 Task: Check the average views per listing of range oven in the last 5 years.
Action: Mouse moved to (958, 226)
Screenshot: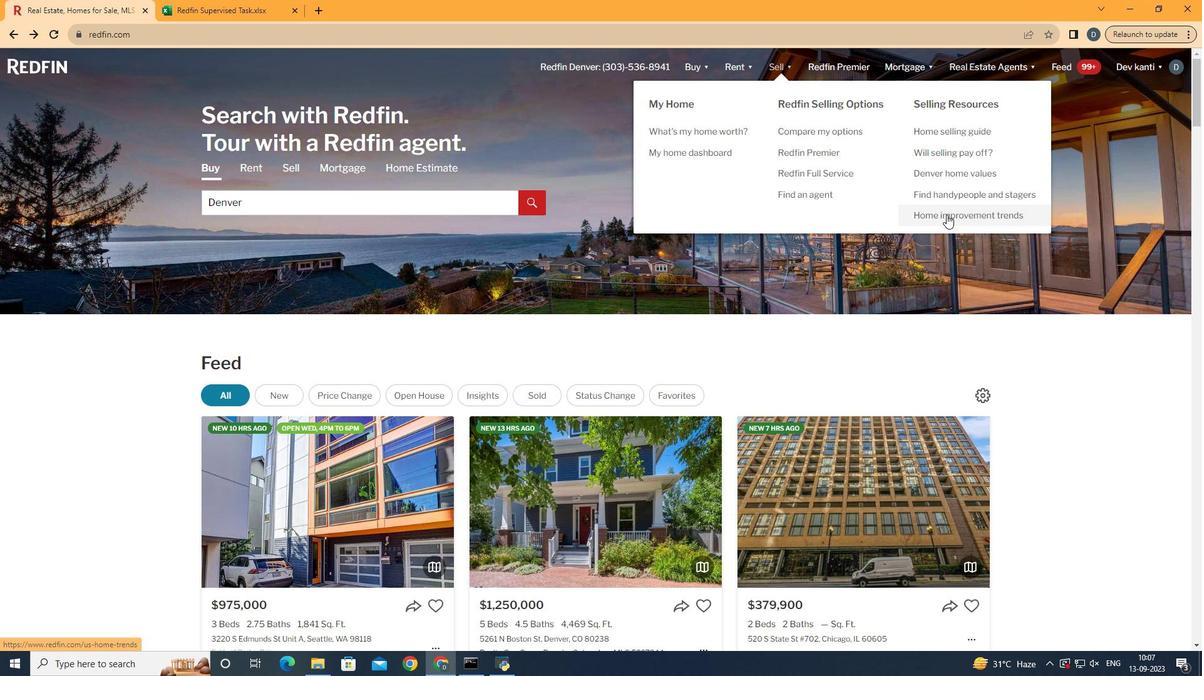 
Action: Mouse pressed left at (958, 226)
Screenshot: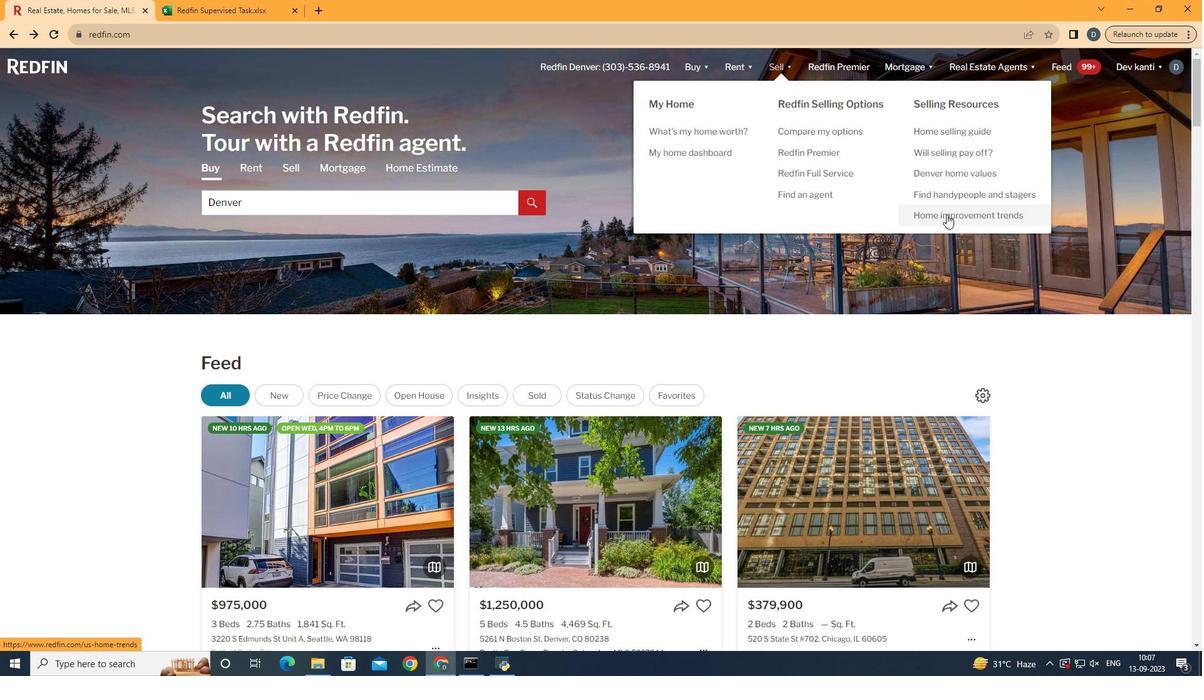 
Action: Mouse moved to (315, 257)
Screenshot: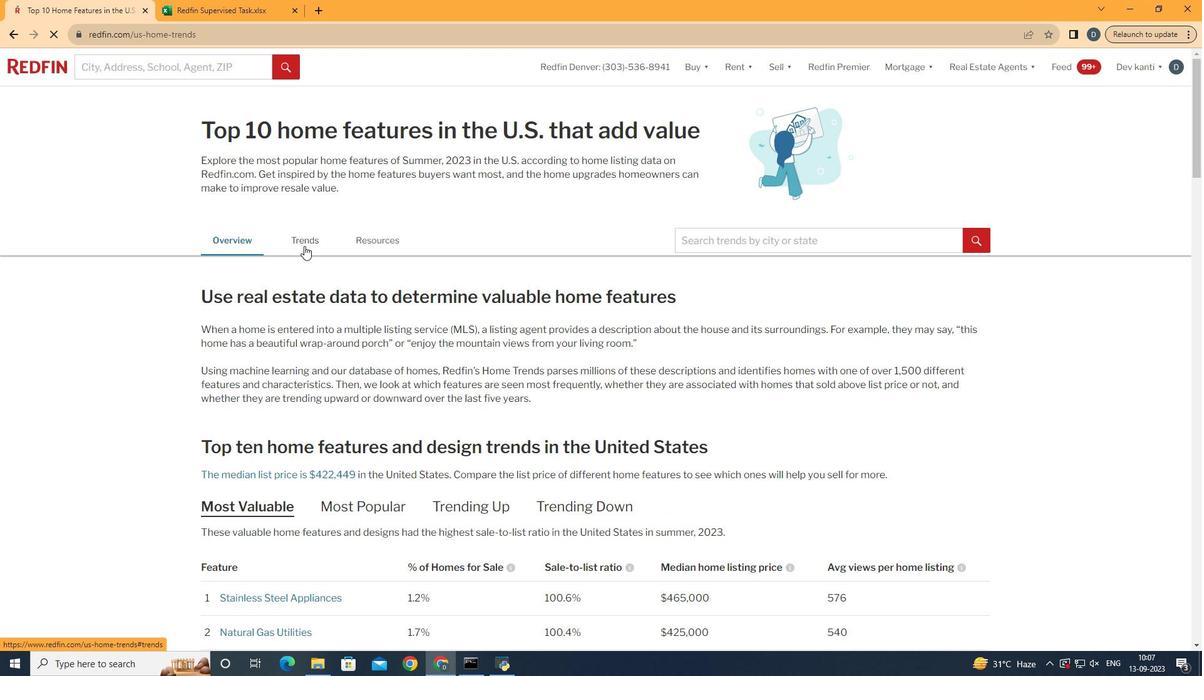 
Action: Mouse pressed left at (315, 257)
Screenshot: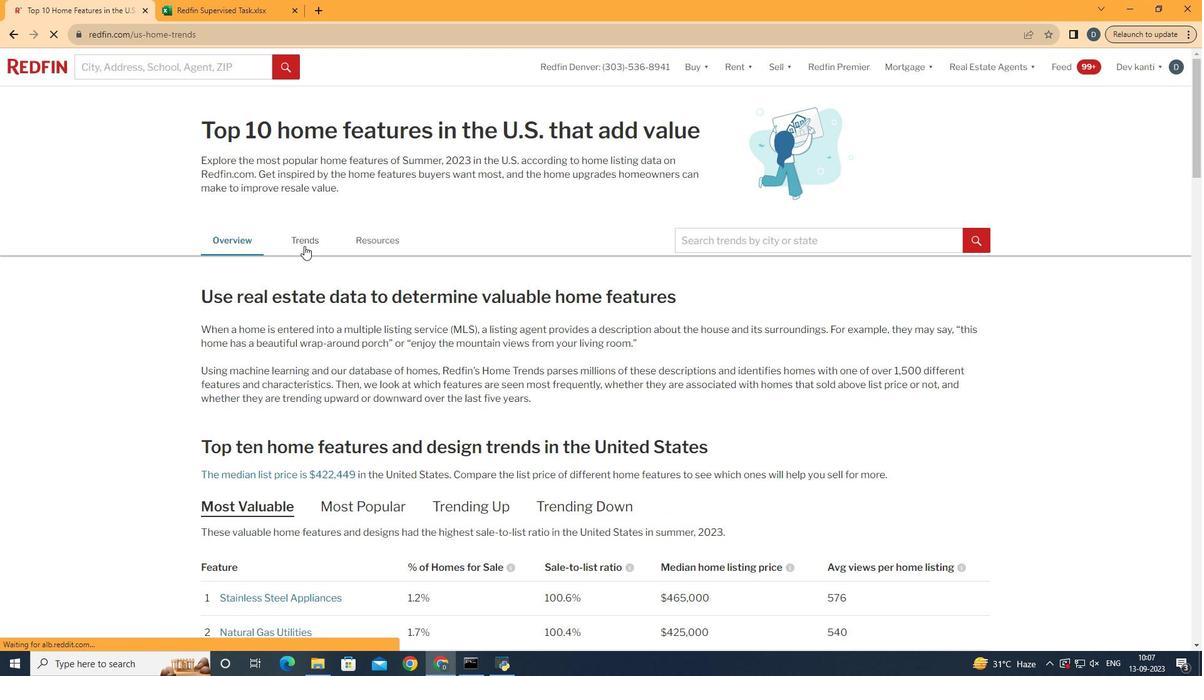 
Action: Mouse moved to (450, 407)
Screenshot: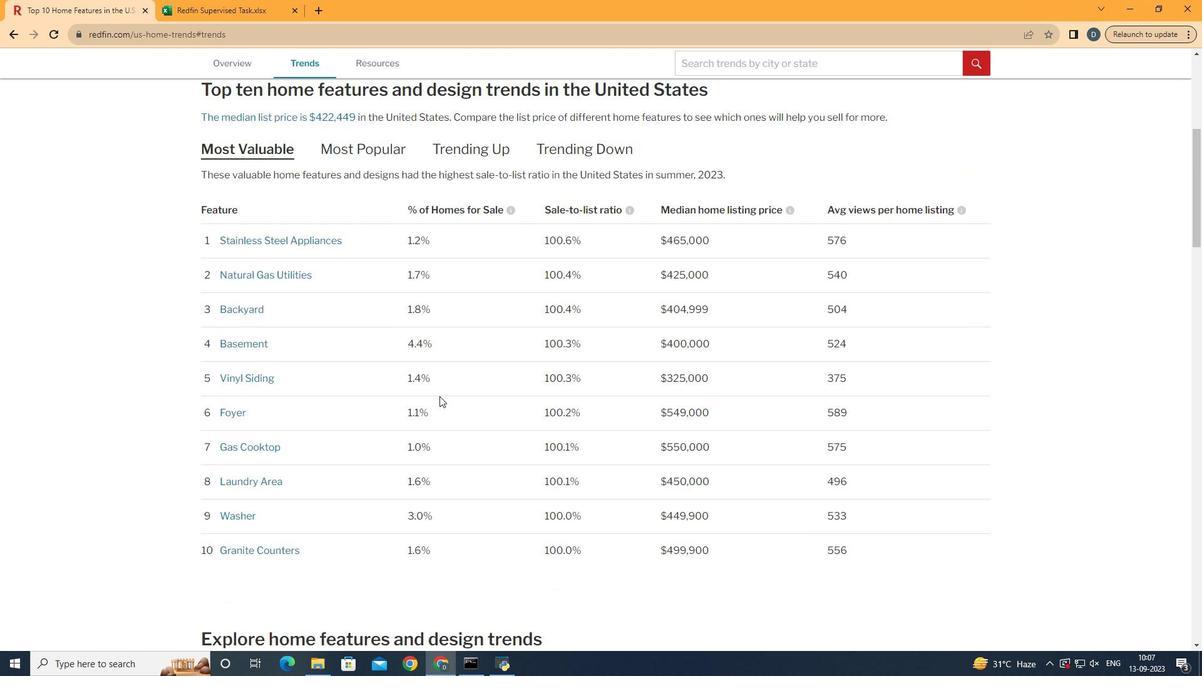 
Action: Mouse scrolled (450, 407) with delta (0, 0)
Screenshot: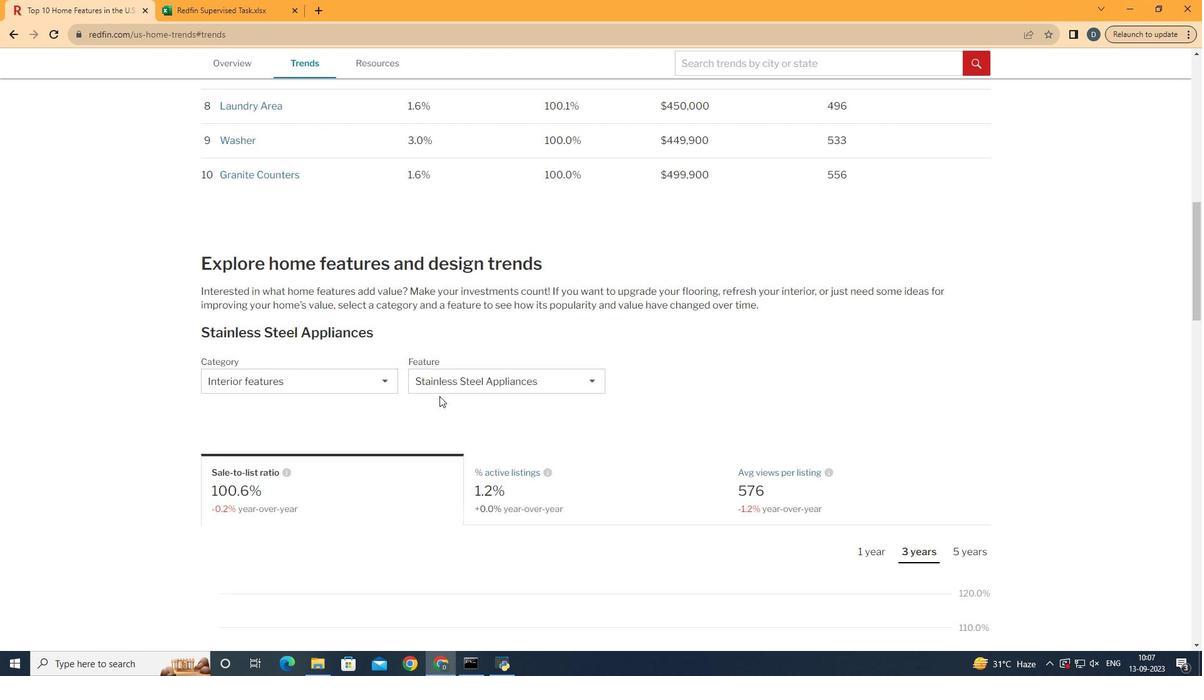 
Action: Mouse scrolled (450, 407) with delta (0, 0)
Screenshot: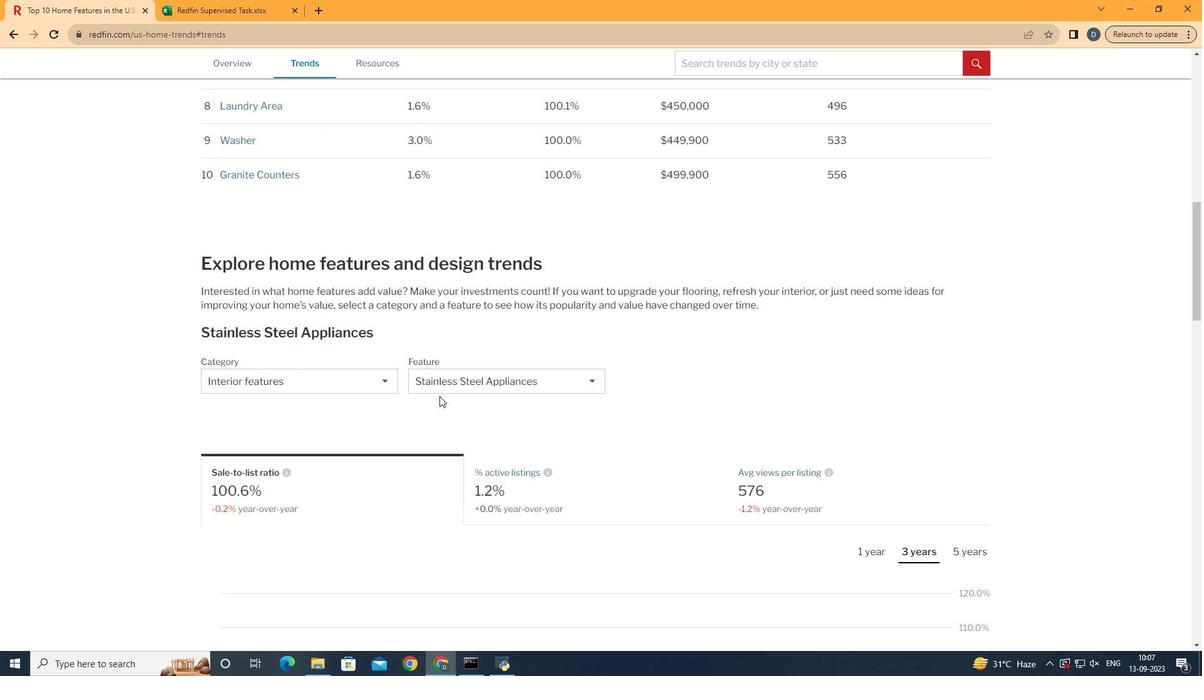
Action: Mouse scrolled (450, 407) with delta (0, 0)
Screenshot: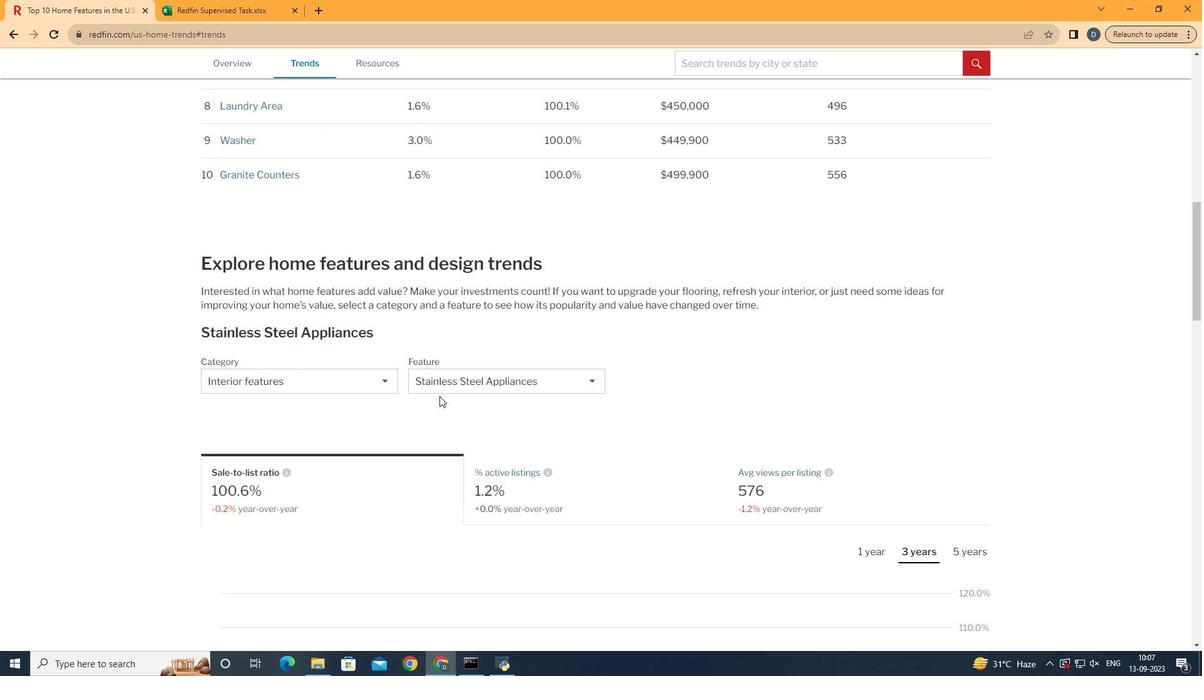 
Action: Mouse scrolled (450, 407) with delta (0, 0)
Screenshot: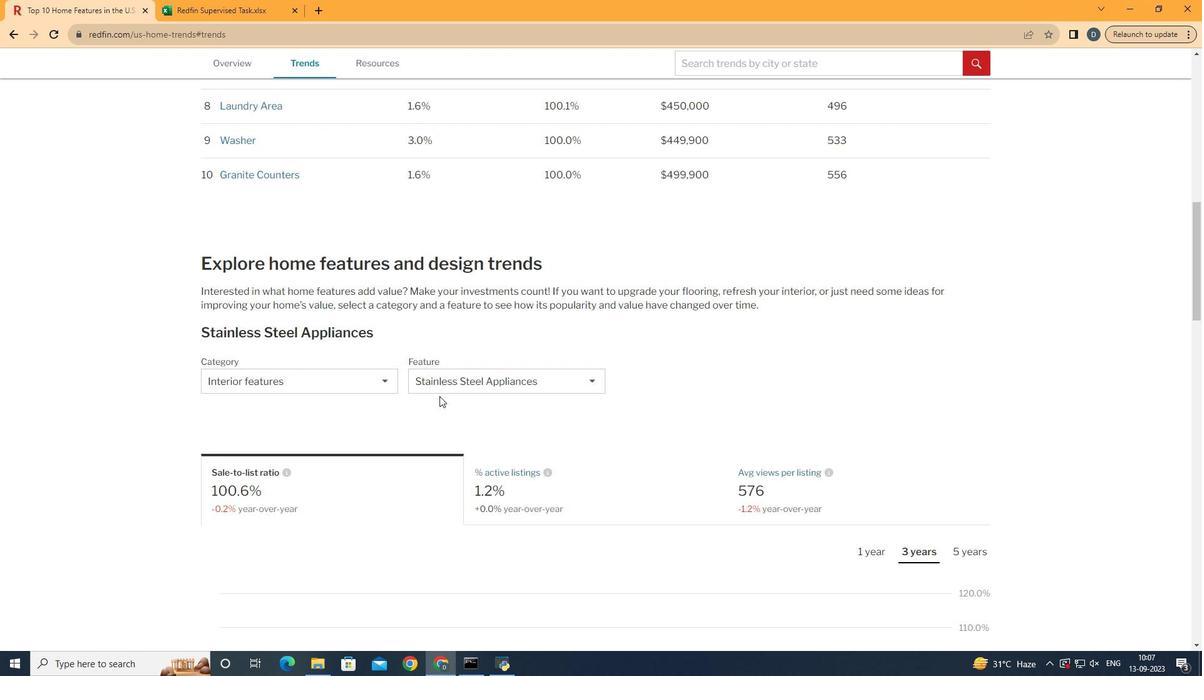 
Action: Mouse scrolled (450, 407) with delta (0, 0)
Screenshot: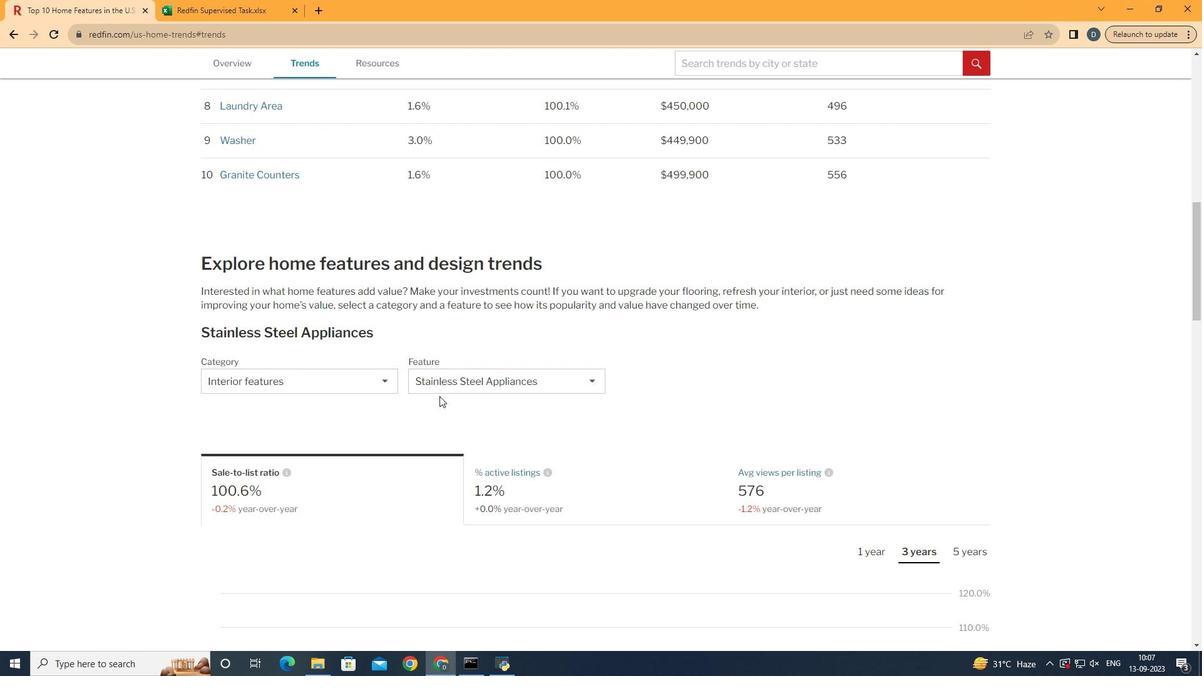 
Action: Mouse scrolled (450, 407) with delta (0, 0)
Screenshot: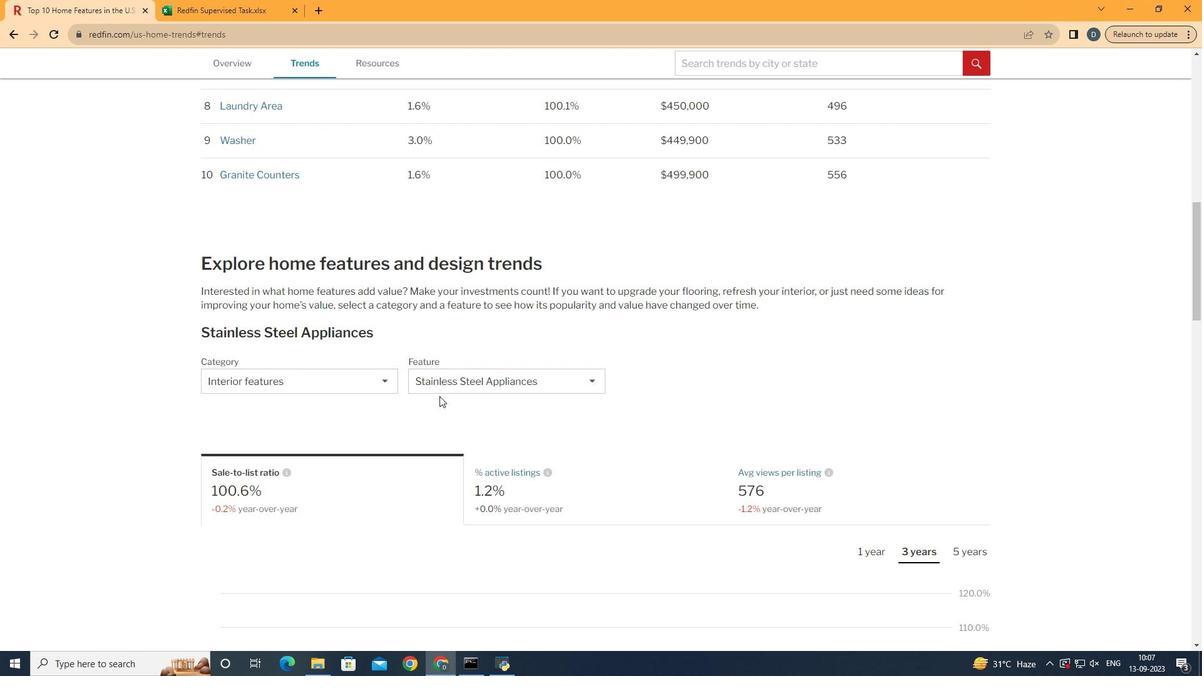 
Action: Mouse scrolled (450, 407) with delta (0, 0)
Screenshot: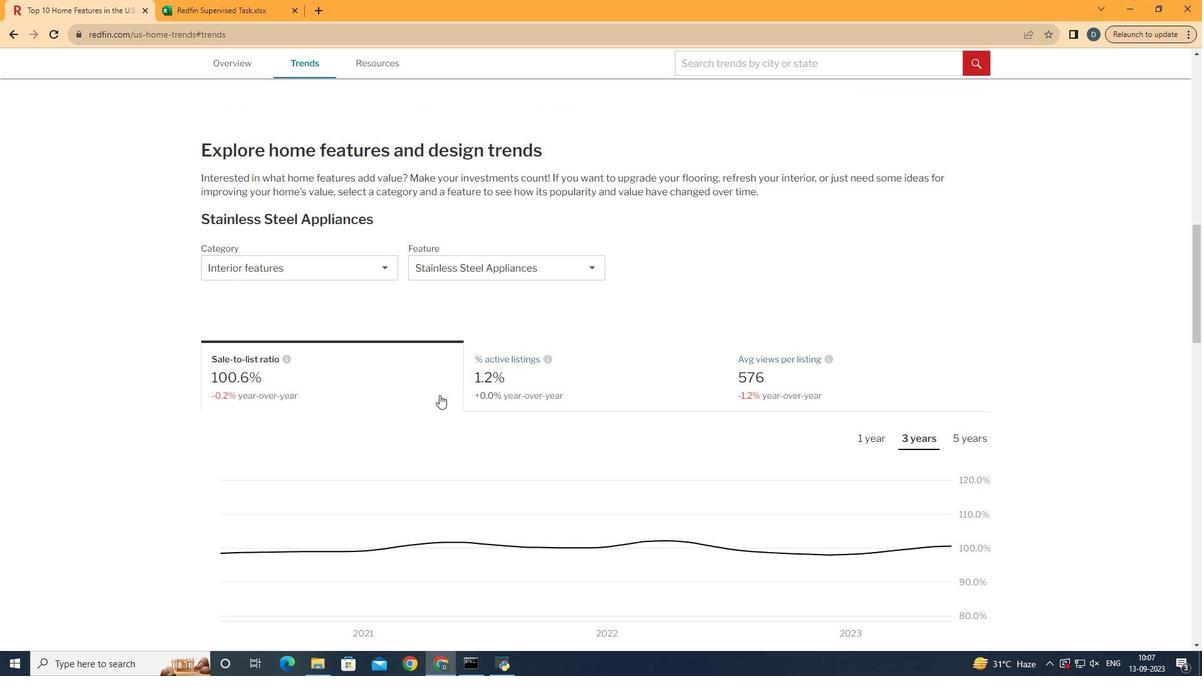 
Action: Mouse scrolled (450, 407) with delta (0, 0)
Screenshot: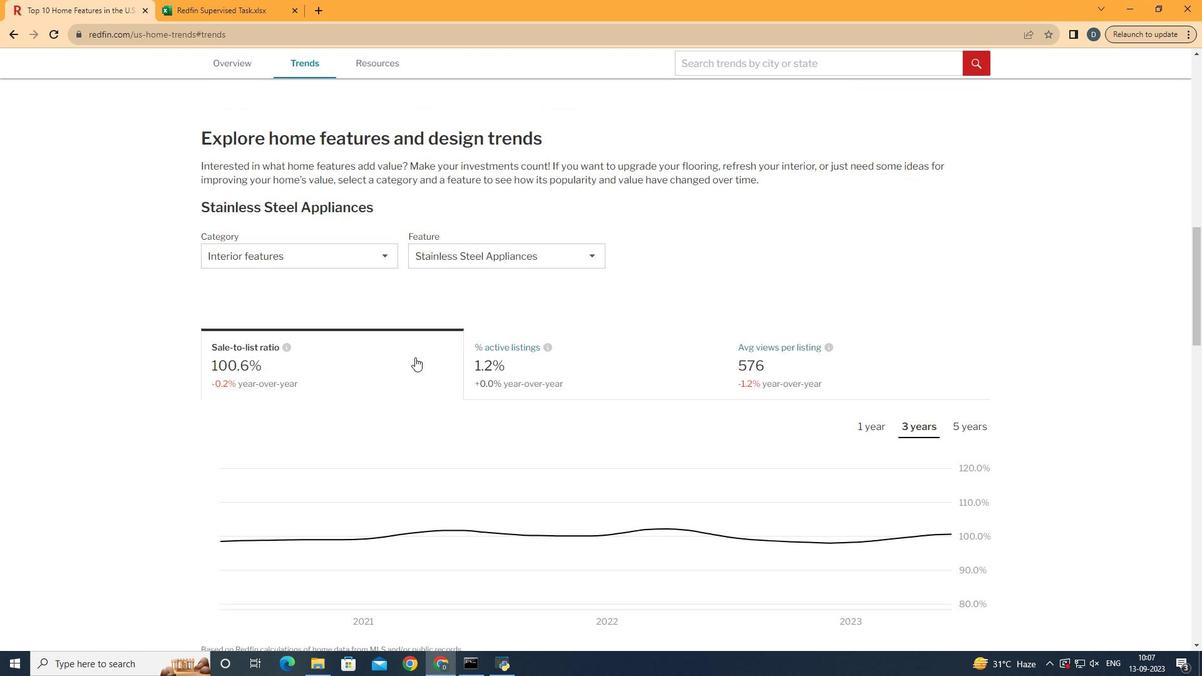 
Action: Mouse moved to (380, 272)
Screenshot: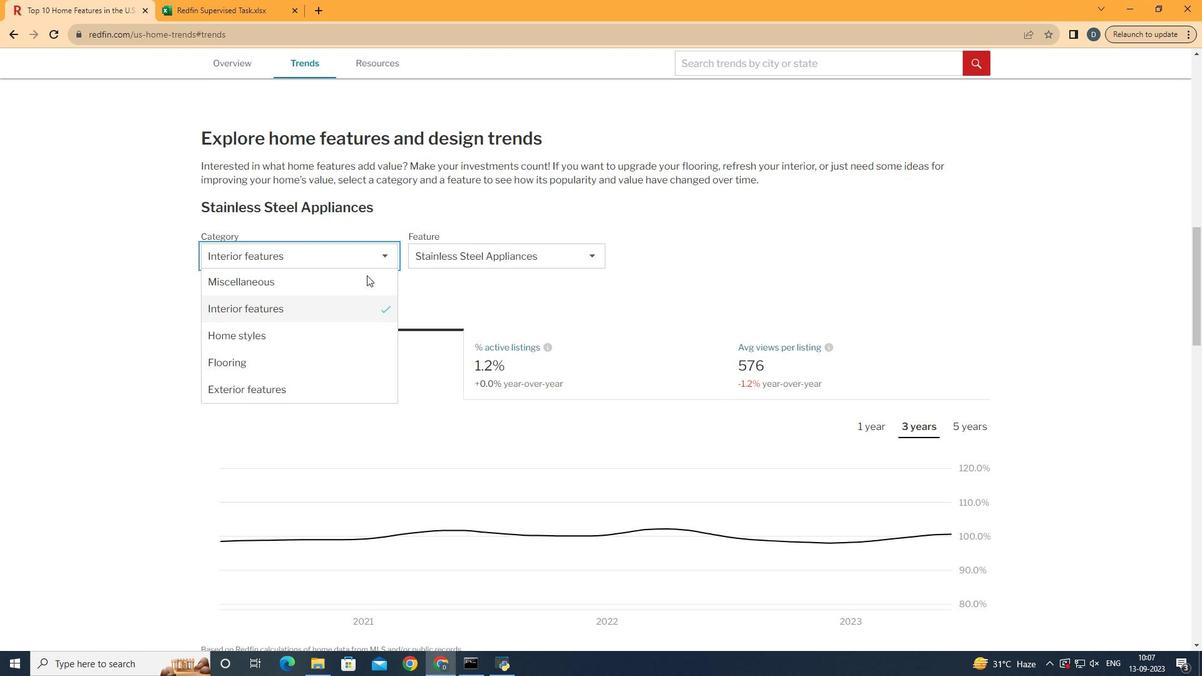 
Action: Mouse pressed left at (380, 272)
Screenshot: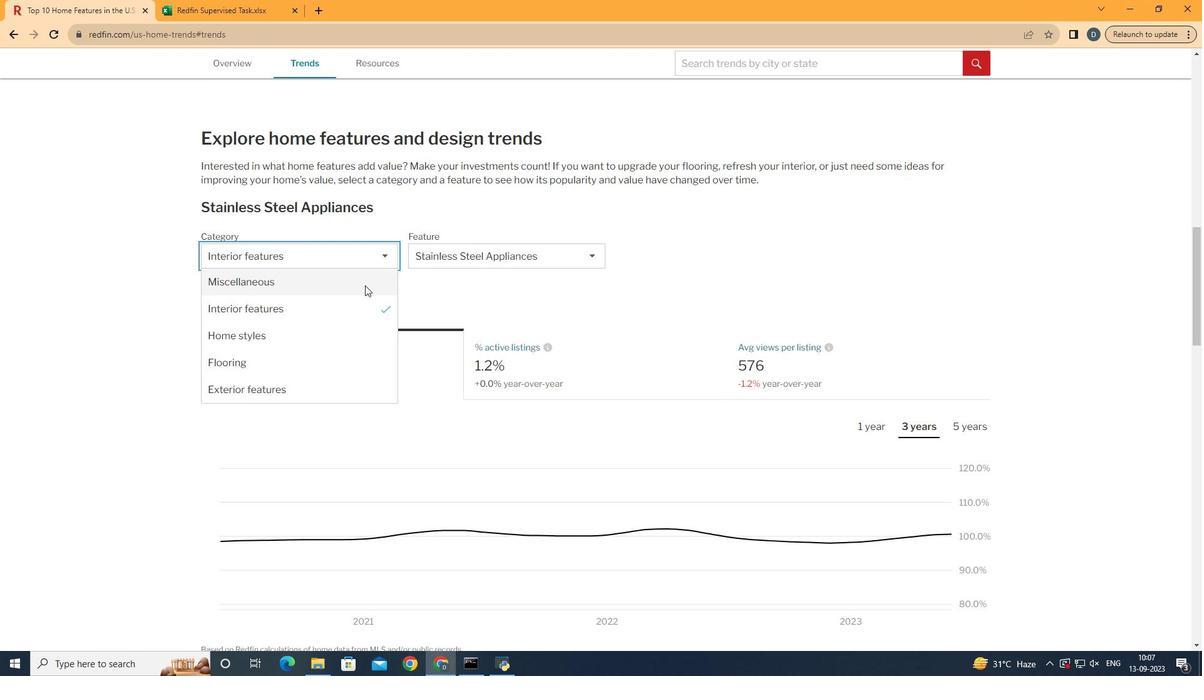 
Action: Mouse moved to (372, 320)
Screenshot: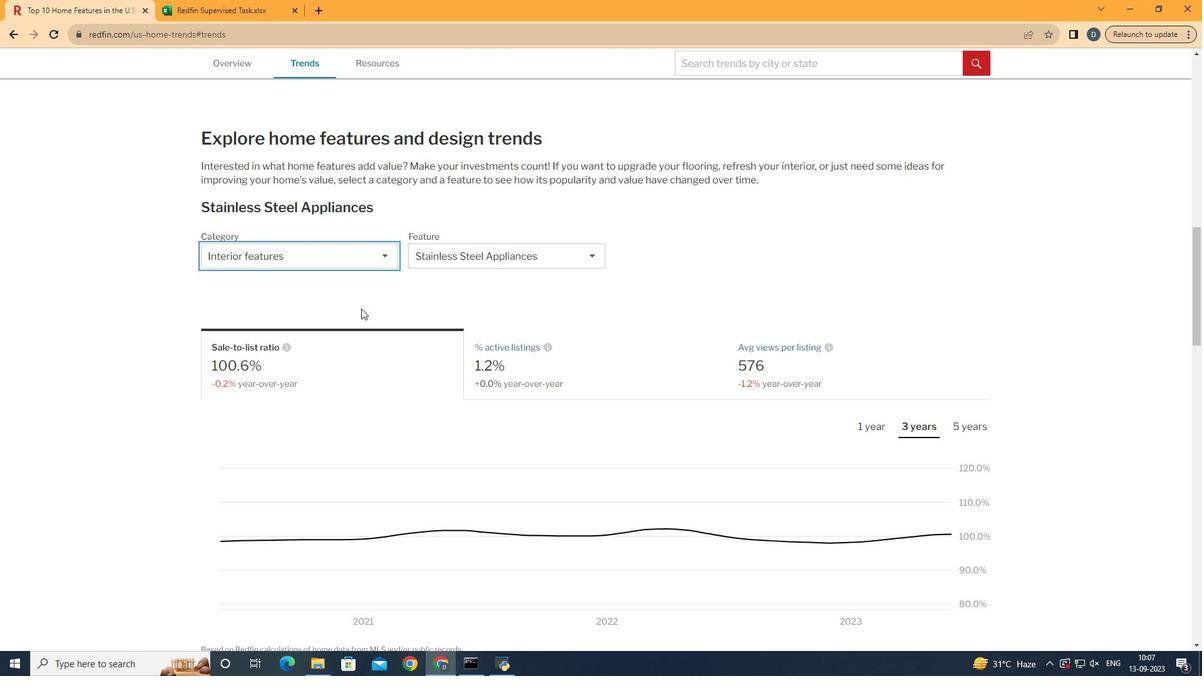 
Action: Mouse pressed left at (372, 320)
Screenshot: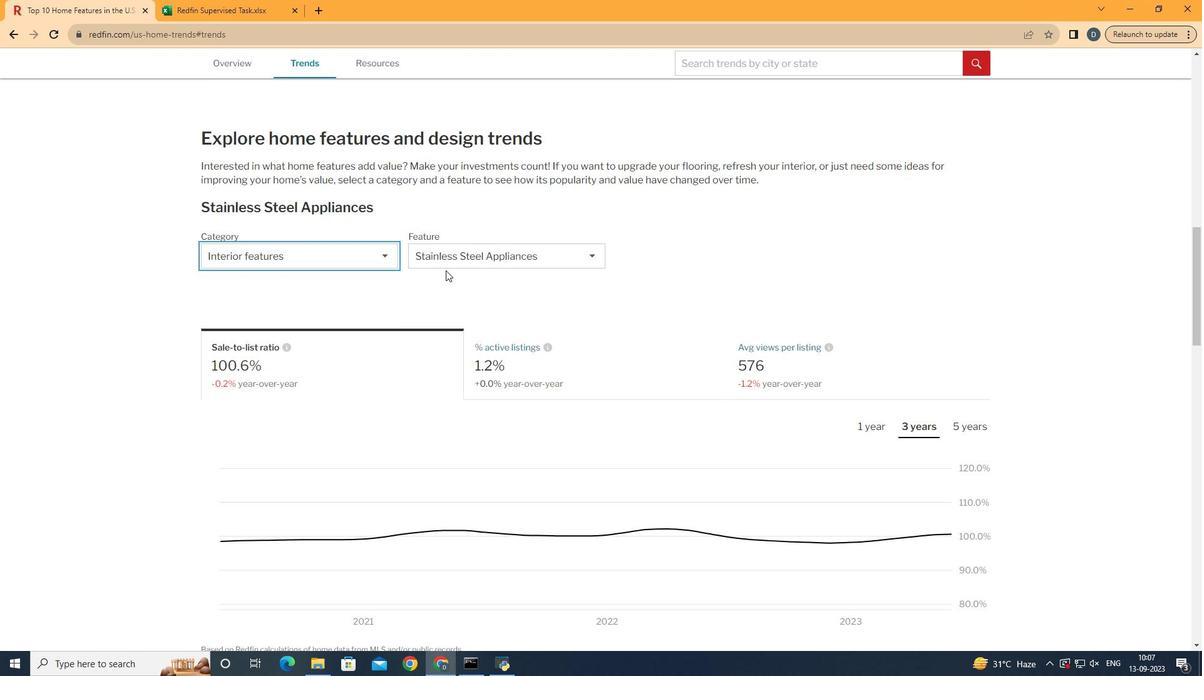
Action: Mouse moved to (546, 244)
Screenshot: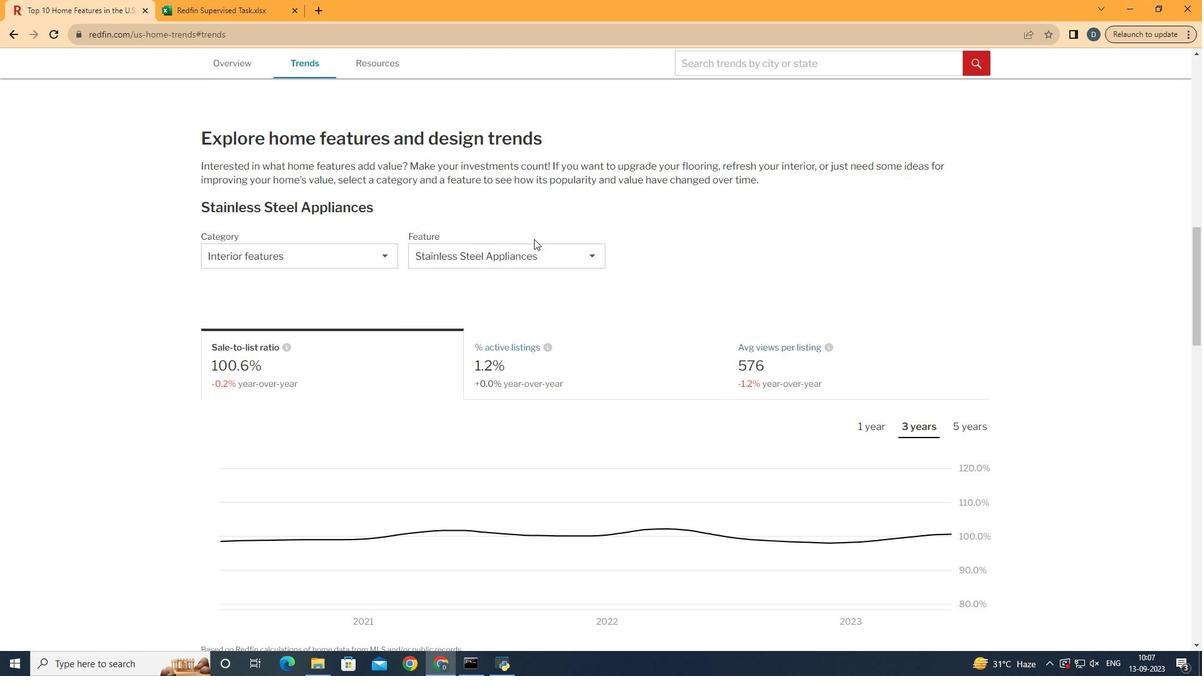 
Action: Mouse pressed left at (546, 244)
Screenshot: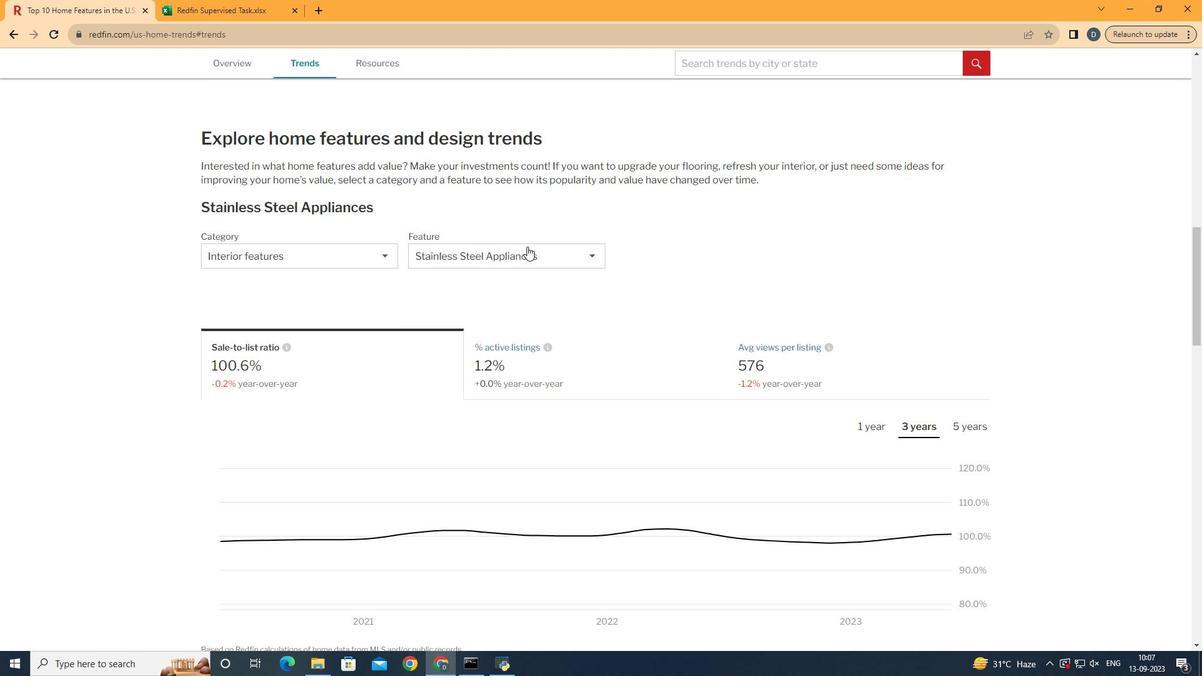 
Action: Mouse moved to (538, 258)
Screenshot: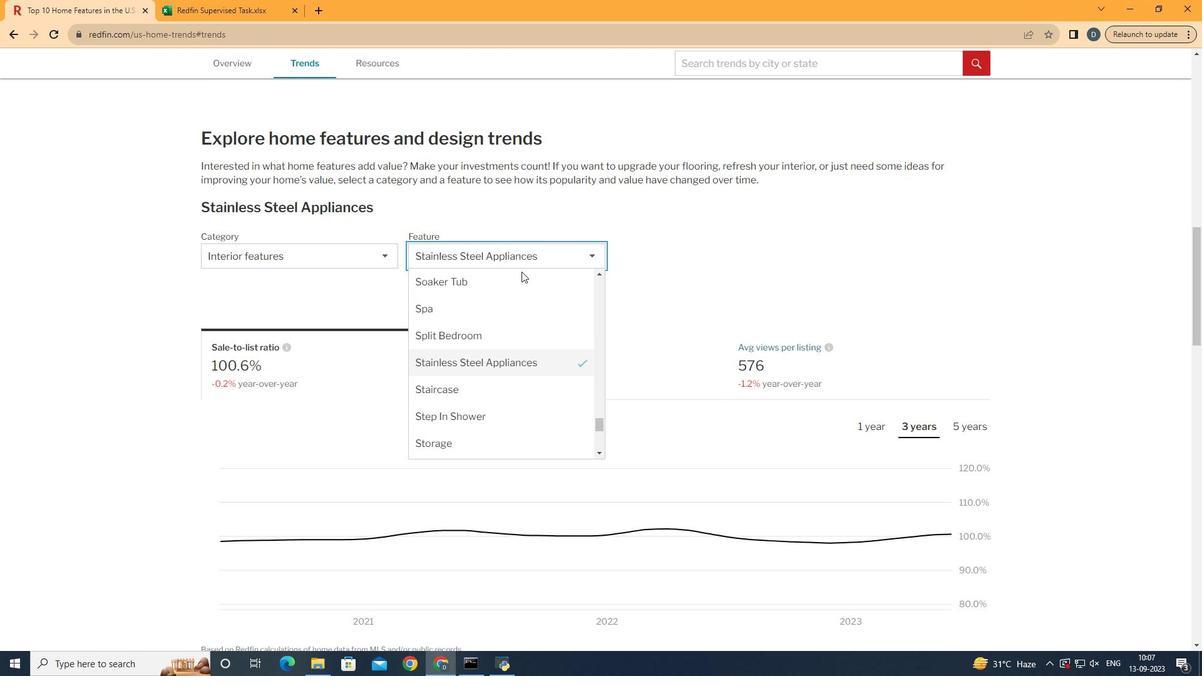 
Action: Mouse pressed left at (538, 258)
Screenshot: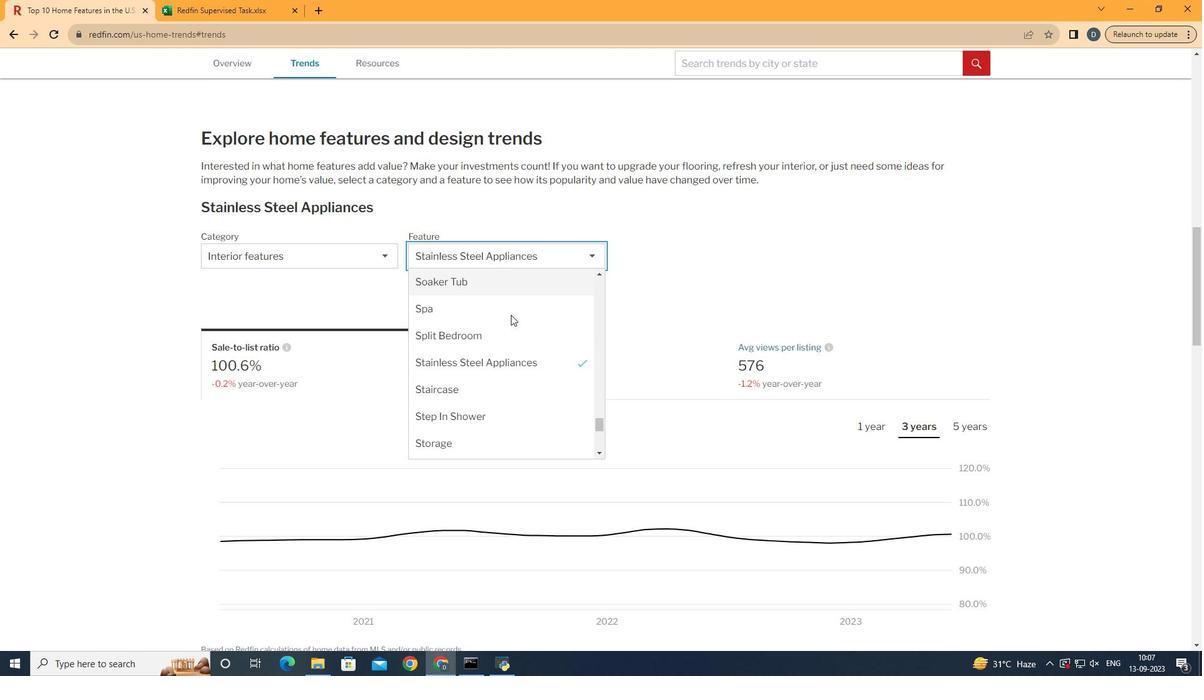 
Action: Mouse moved to (520, 352)
Screenshot: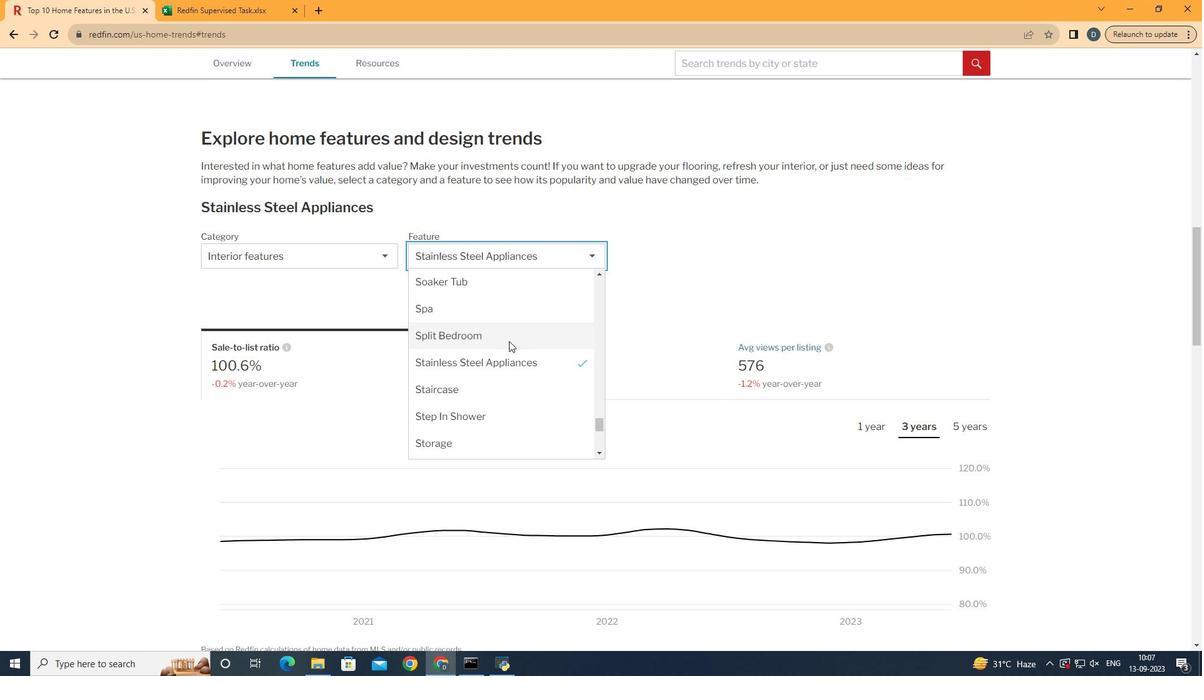 
Action: Mouse scrolled (520, 353) with delta (0, 0)
Screenshot: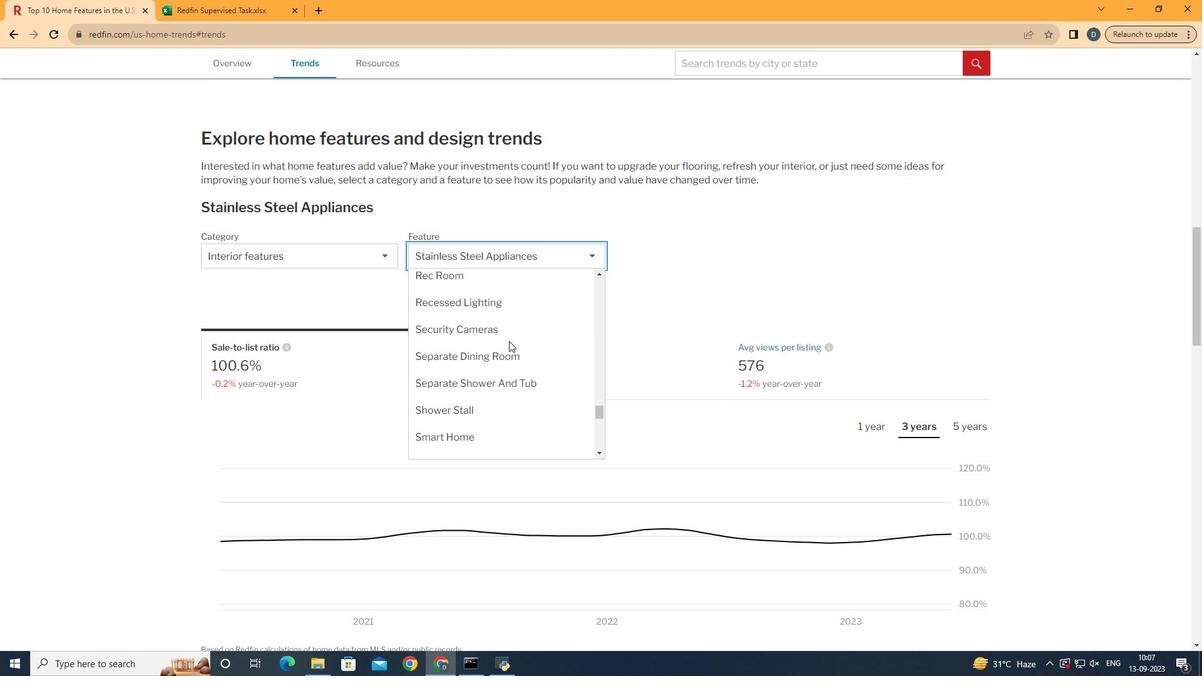 
Action: Mouse scrolled (520, 353) with delta (0, 0)
Screenshot: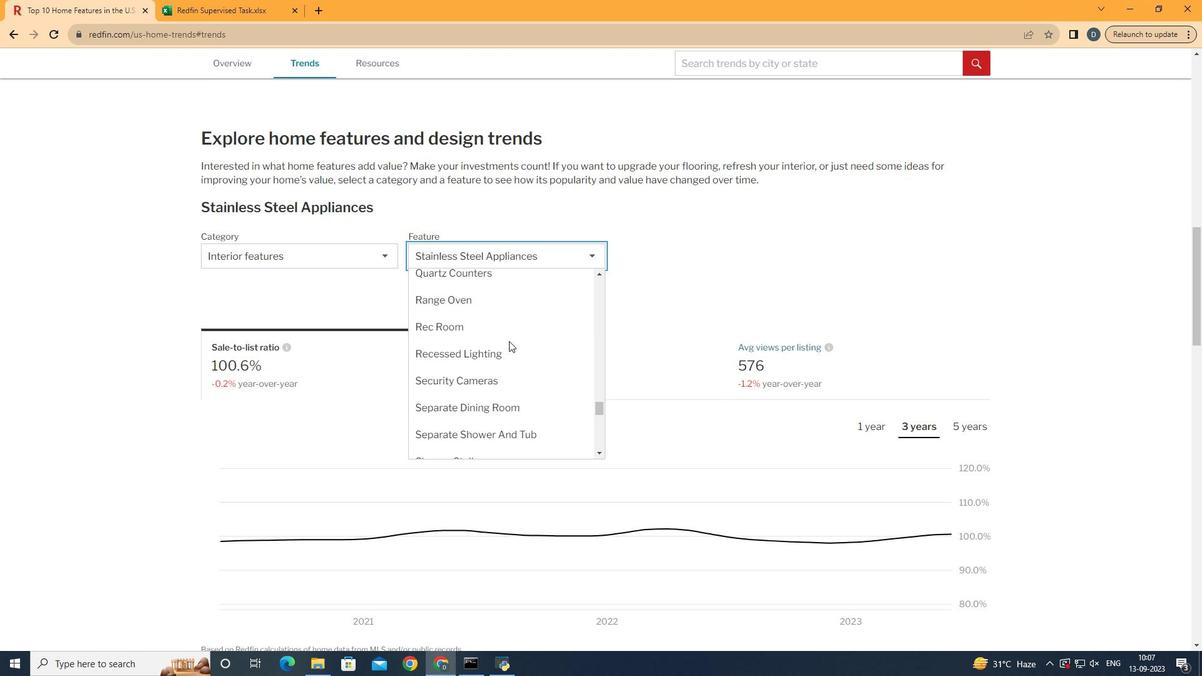 
Action: Mouse scrolled (520, 353) with delta (0, 0)
Screenshot: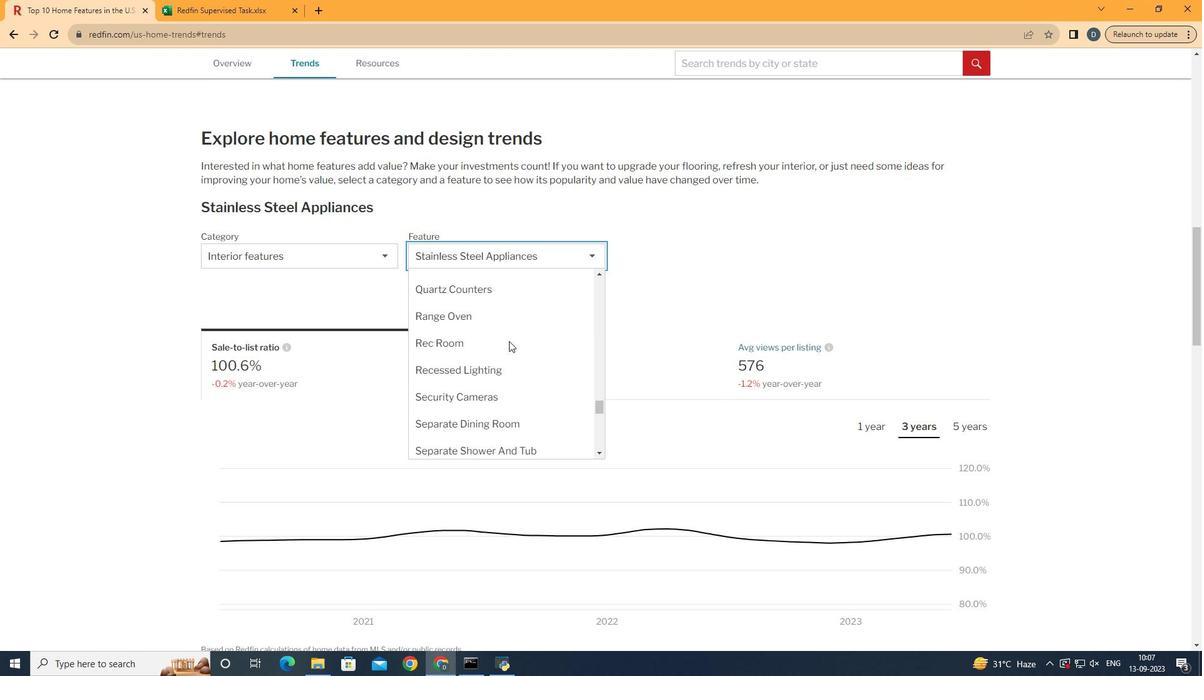 
Action: Mouse scrolled (520, 353) with delta (0, 0)
Screenshot: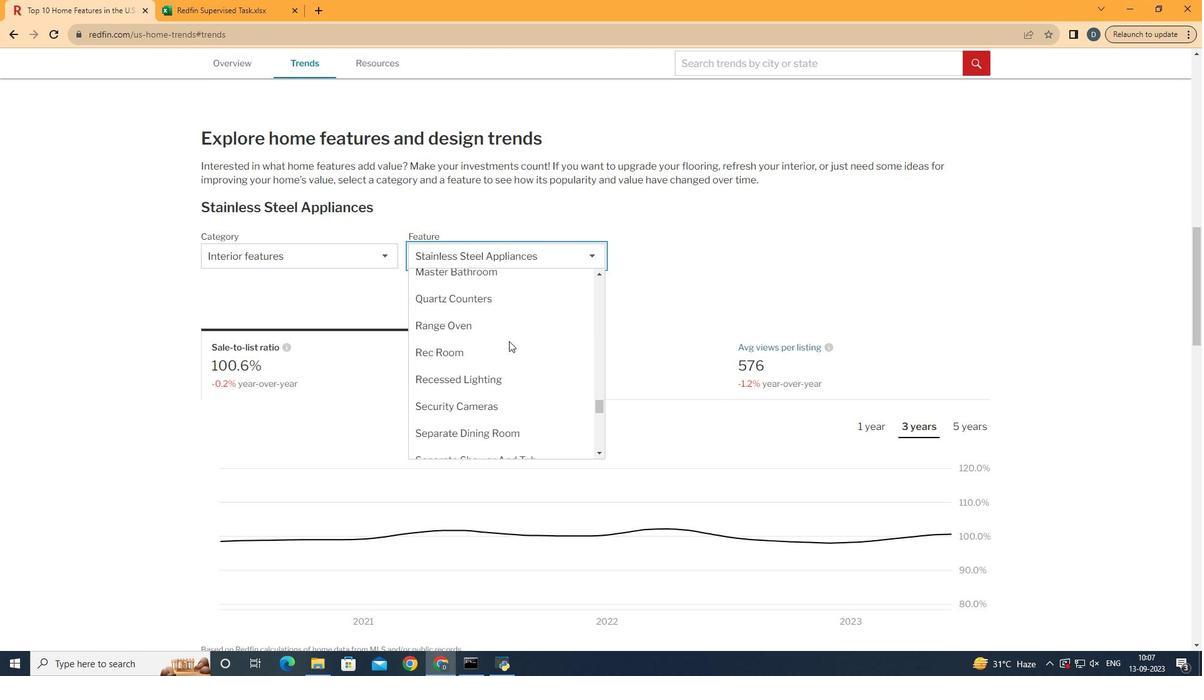 
Action: Mouse scrolled (520, 353) with delta (0, 0)
Screenshot: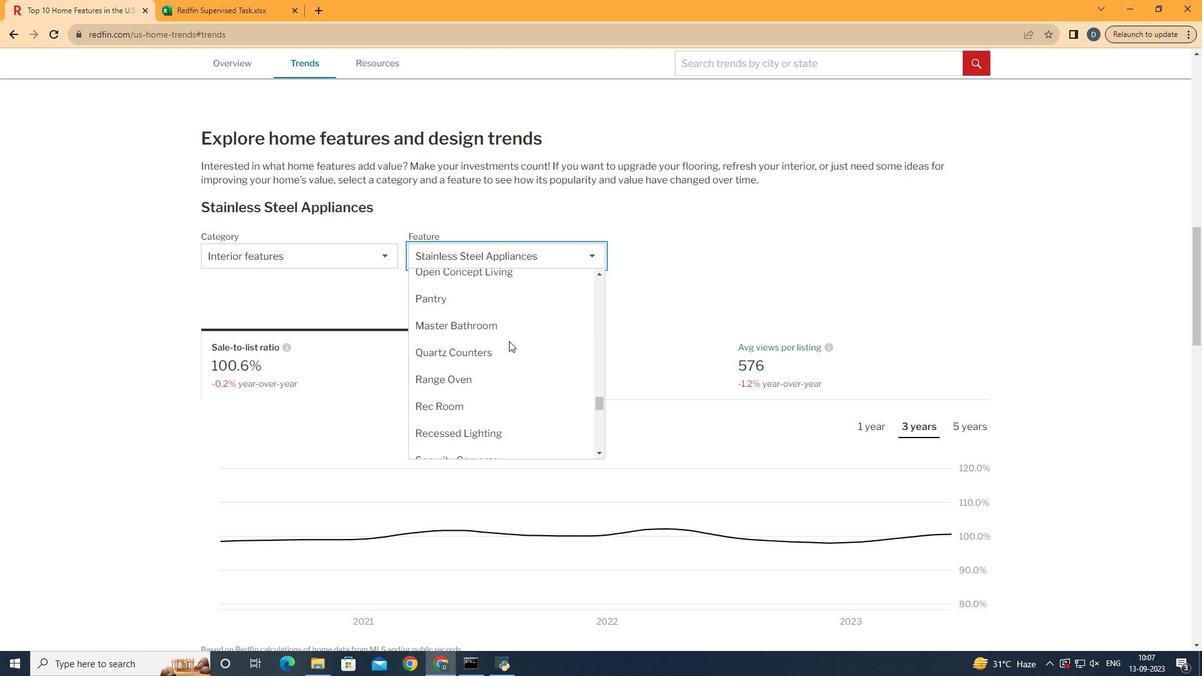 
Action: Mouse moved to (513, 391)
Screenshot: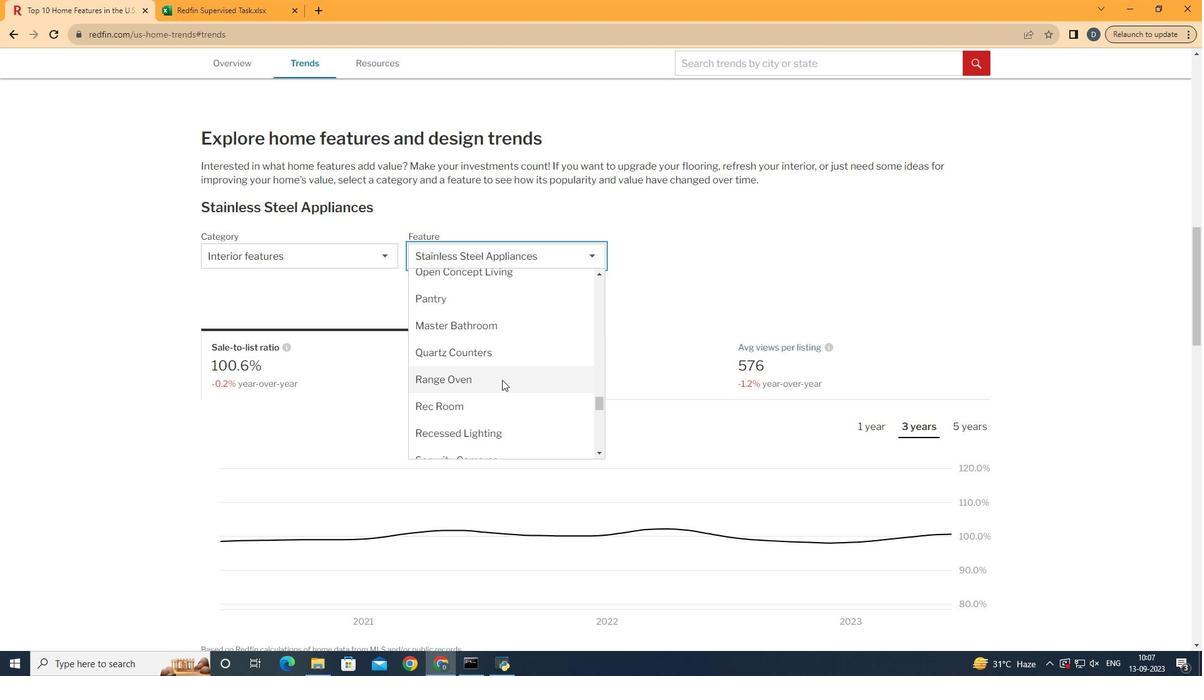 
Action: Mouse pressed left at (513, 391)
Screenshot: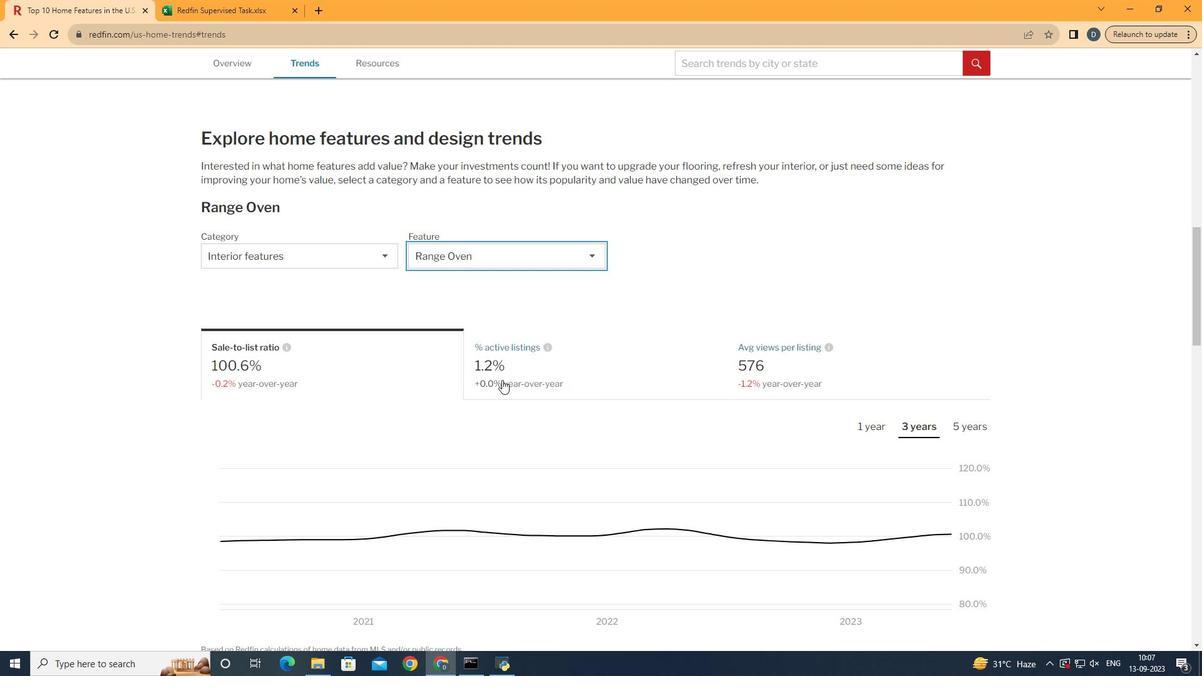 
Action: Mouse moved to (632, 329)
Screenshot: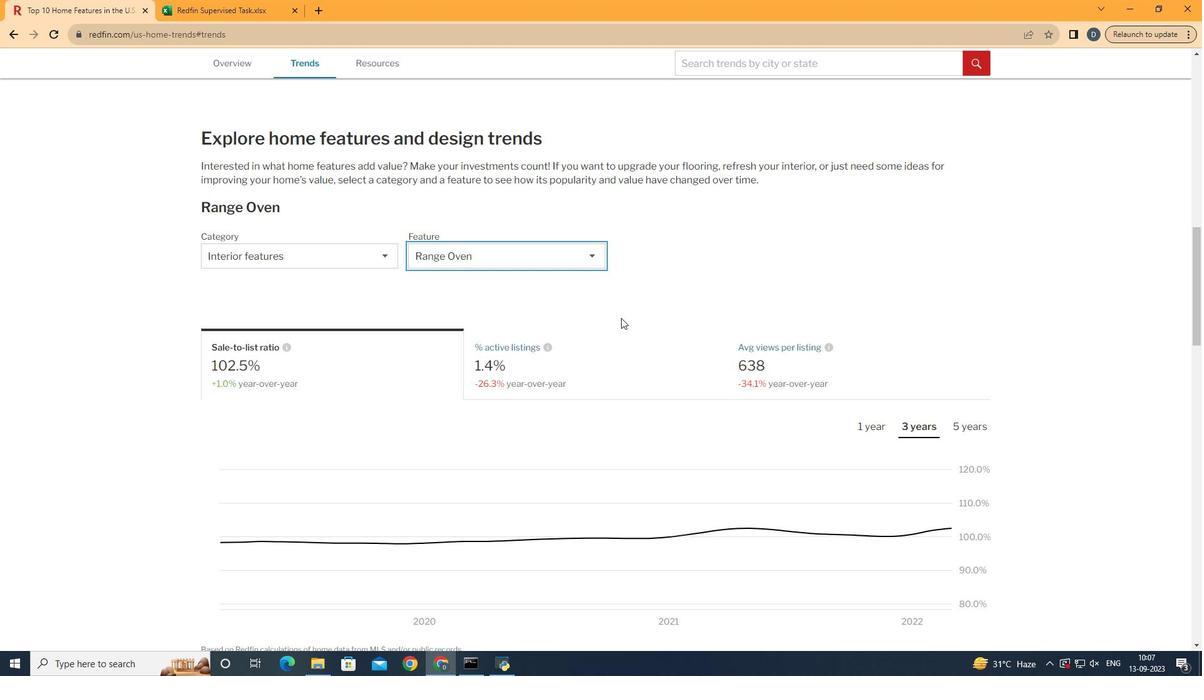 
Action: Mouse scrolled (632, 328) with delta (0, 0)
Screenshot: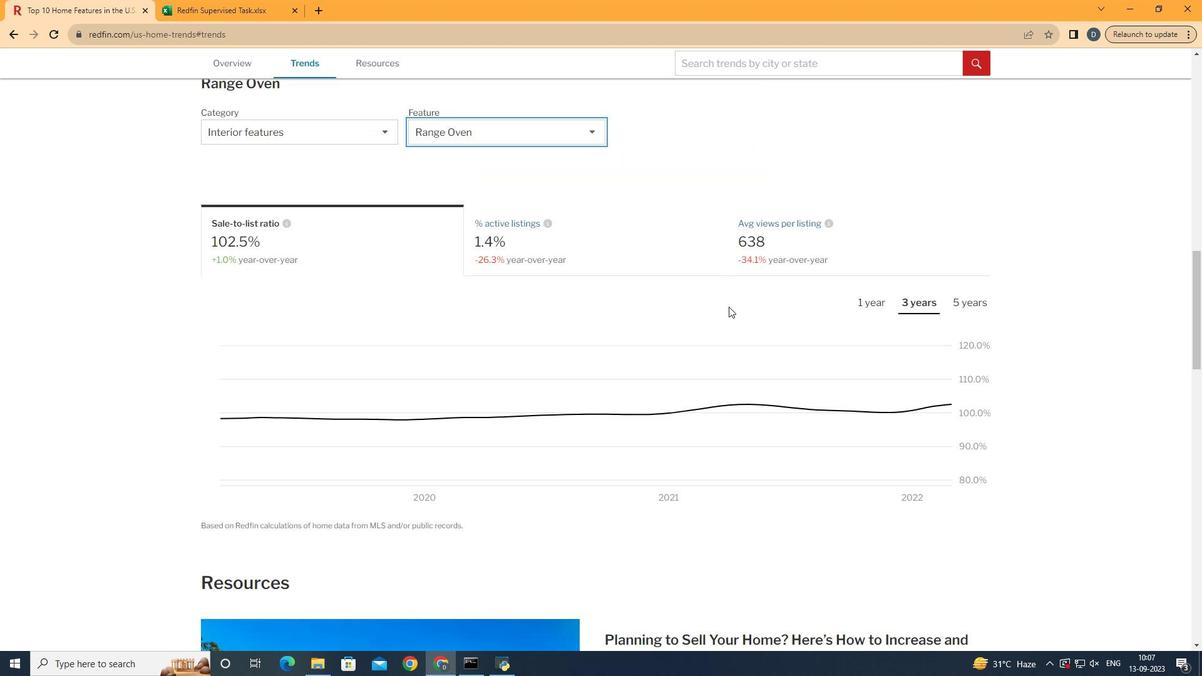 
Action: Mouse moved to (633, 329)
Screenshot: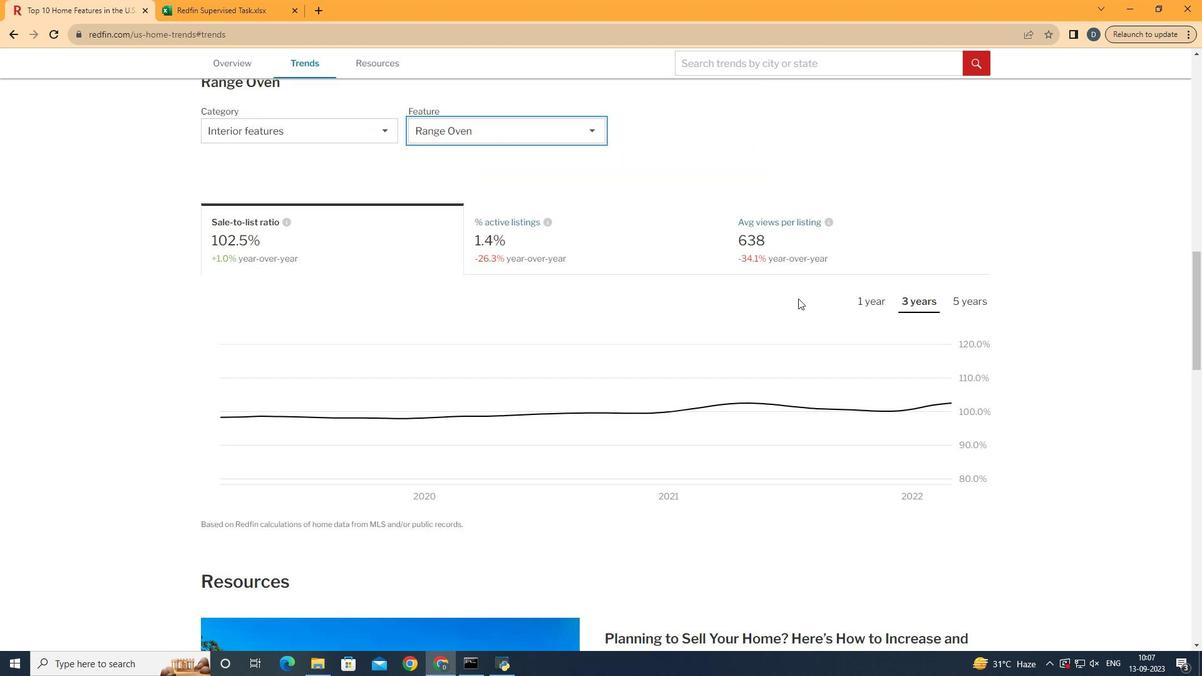 
Action: Mouse scrolled (633, 328) with delta (0, 0)
Screenshot: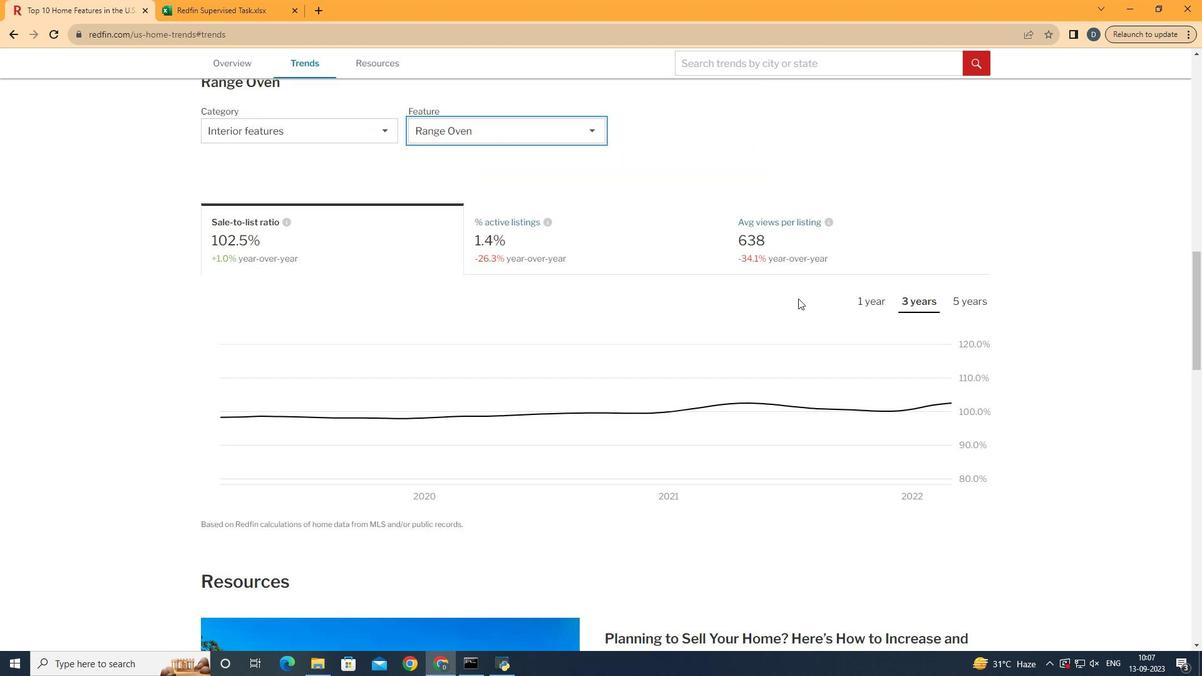 
Action: Mouse moved to (891, 261)
Screenshot: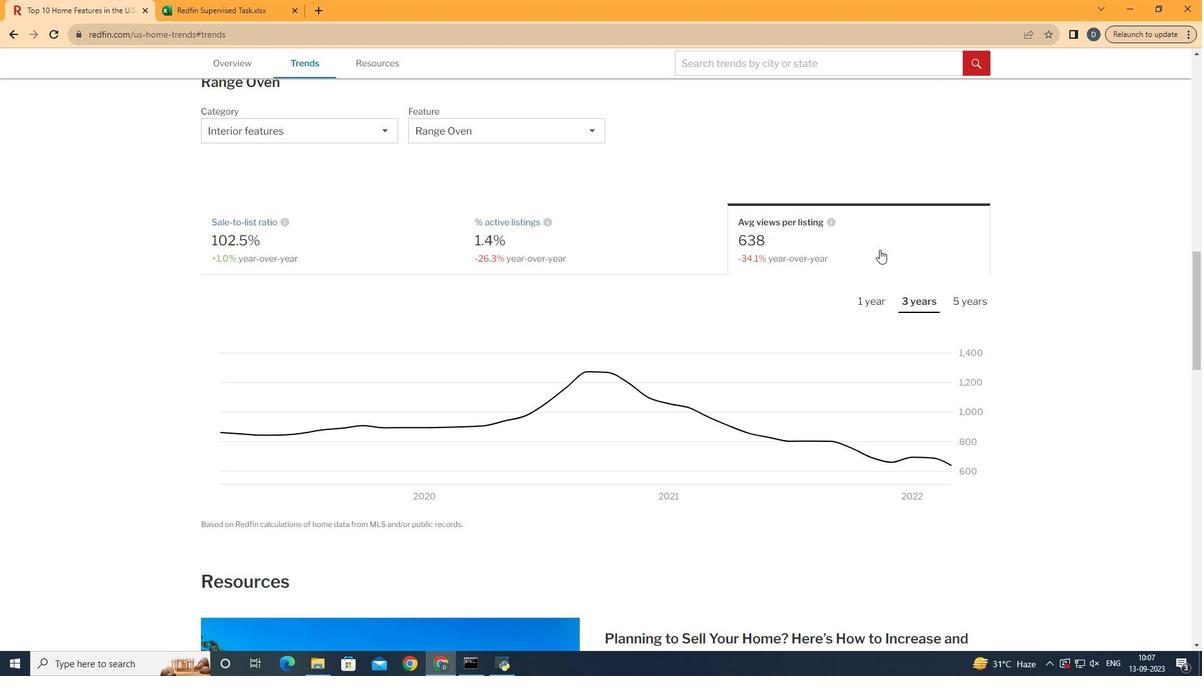 
Action: Mouse pressed left at (891, 261)
Screenshot: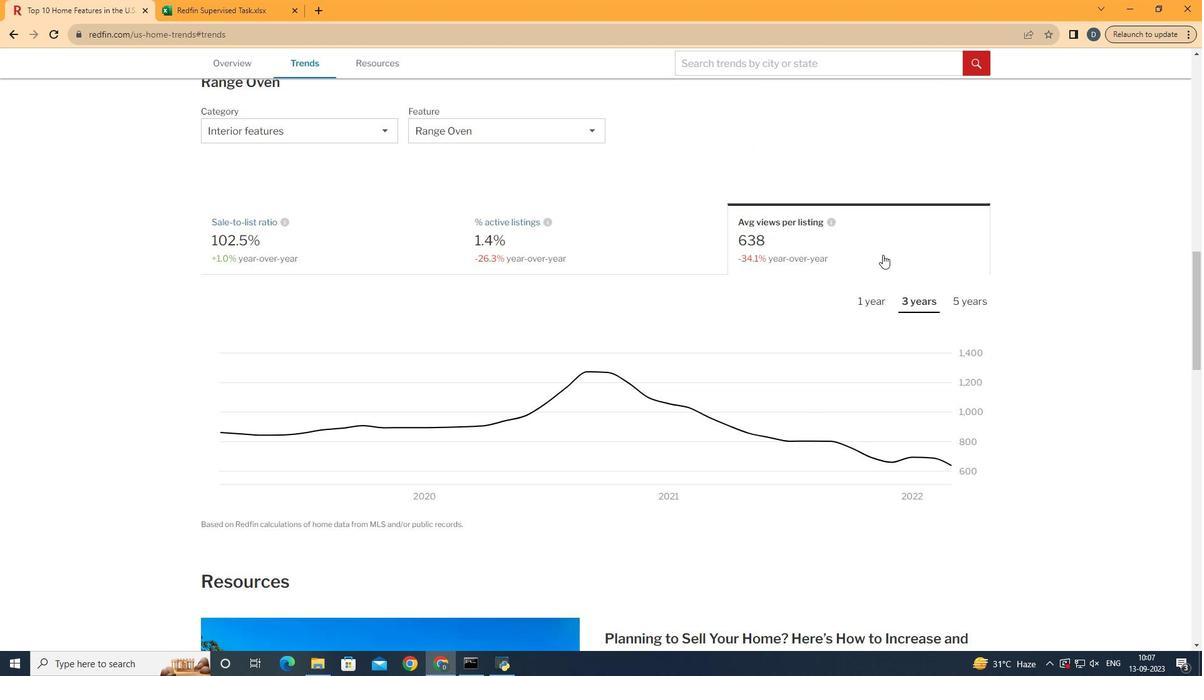 
Action: Mouse moved to (988, 312)
Screenshot: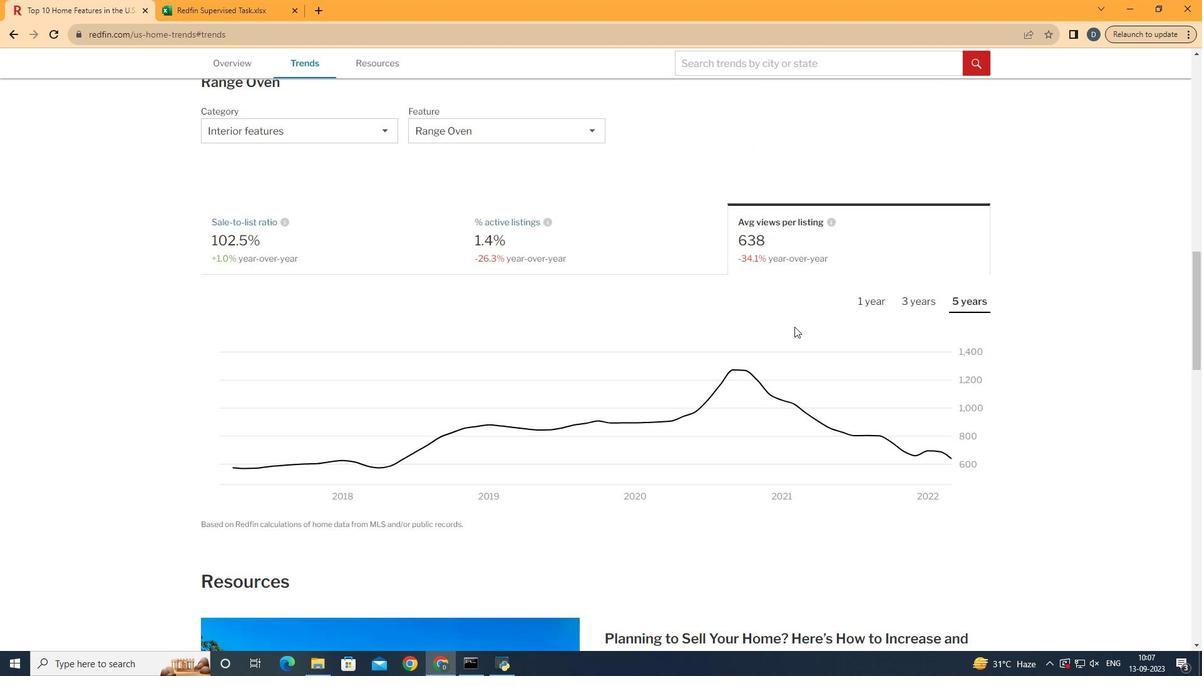 
Action: Mouse pressed left at (988, 312)
Screenshot: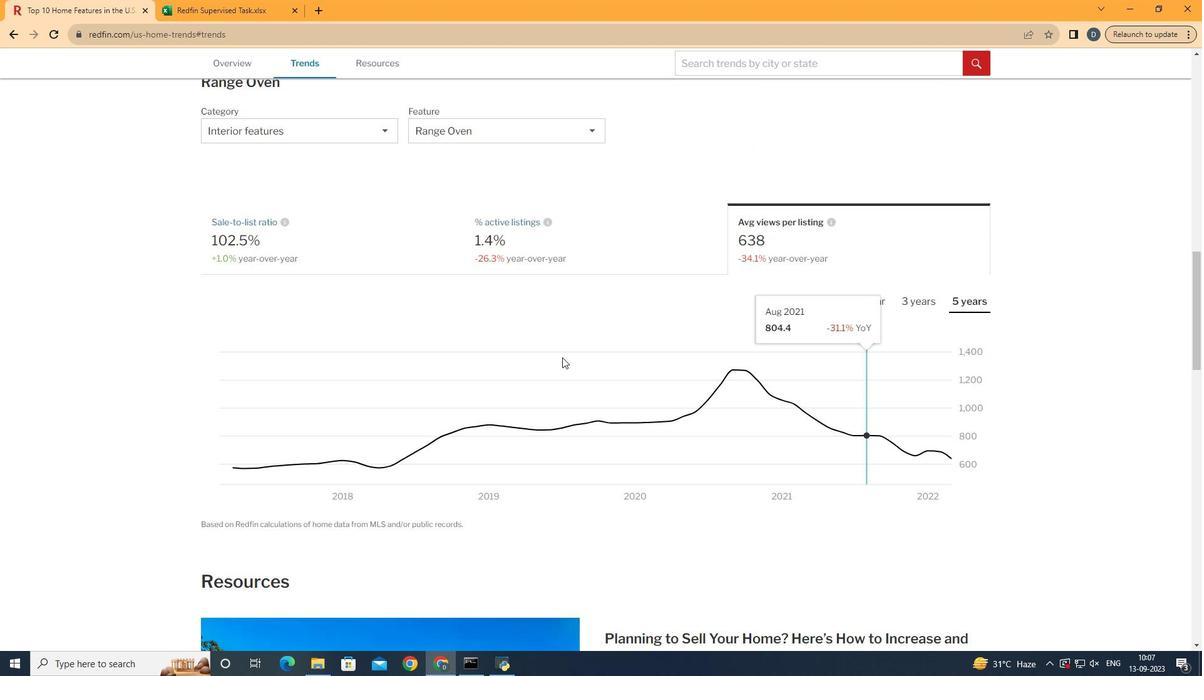 
Action: Mouse moved to (992, 475)
Screenshot: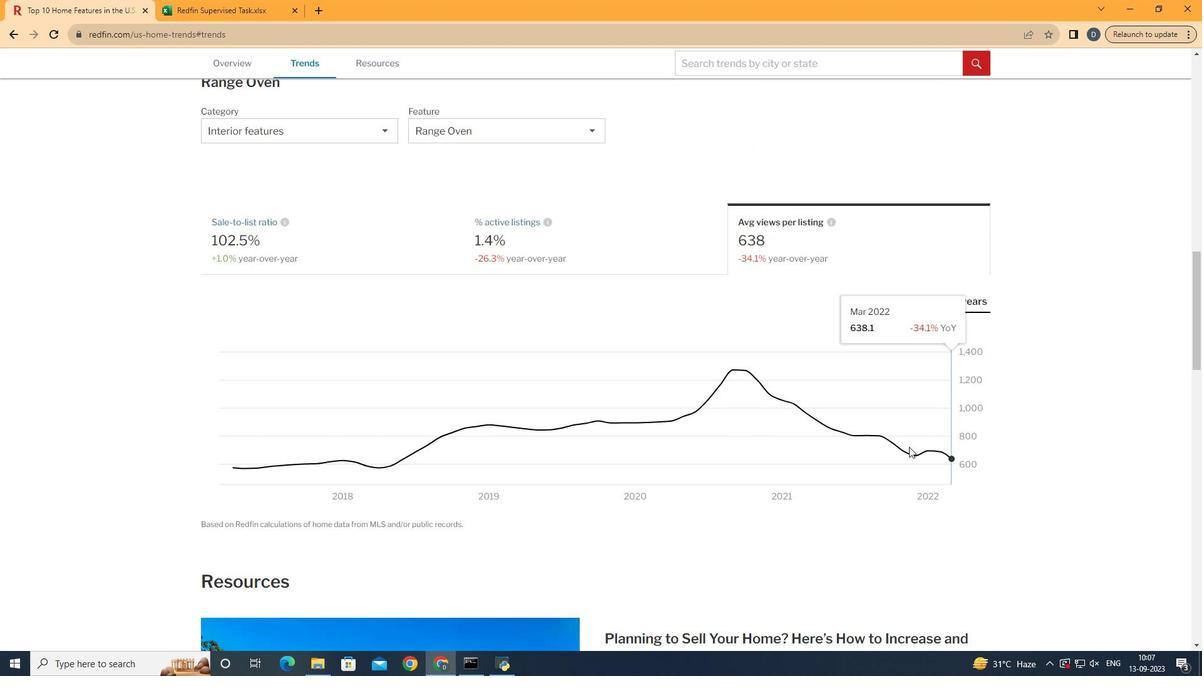 
